 Task: Select and add the product "Chester's Flamin' Hot Fries" to cart from the store "7-Eleven".
Action: Mouse moved to (48, 85)
Screenshot: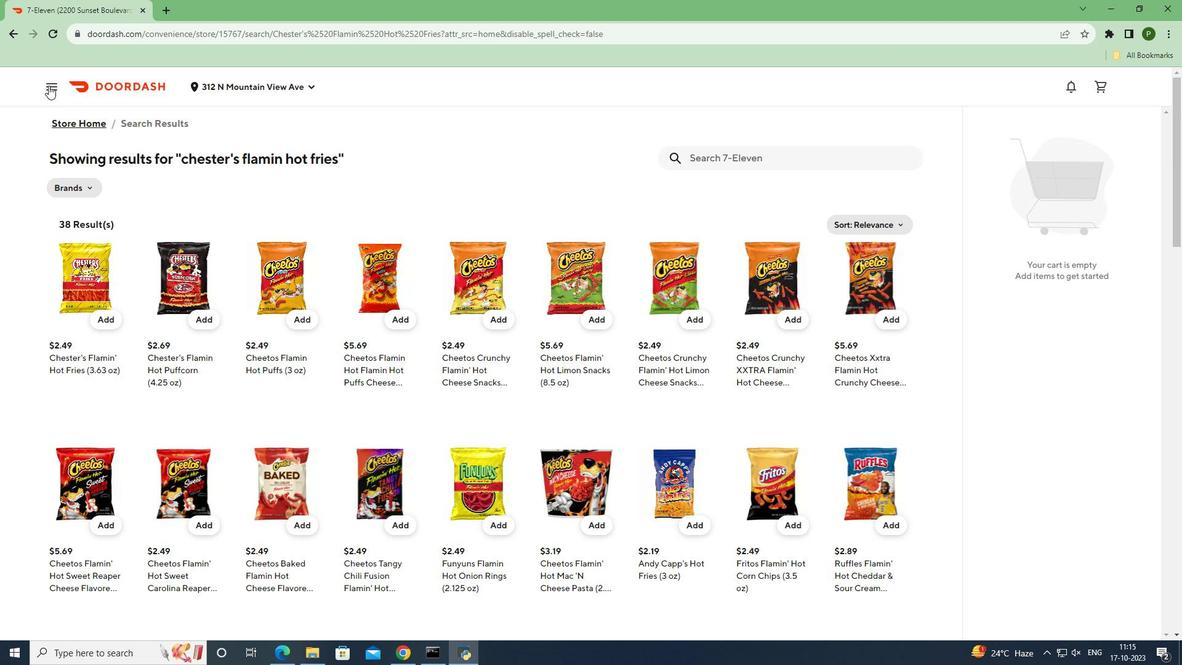 
Action: Mouse pressed left at (48, 85)
Screenshot: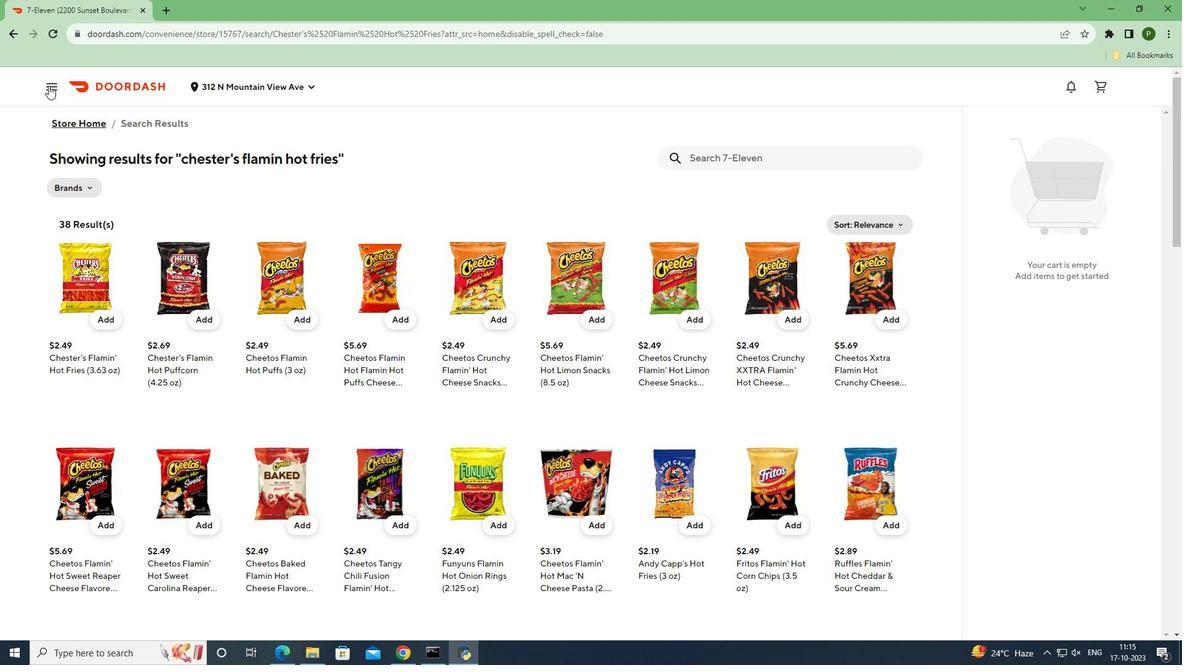 
Action: Mouse moved to (60, 170)
Screenshot: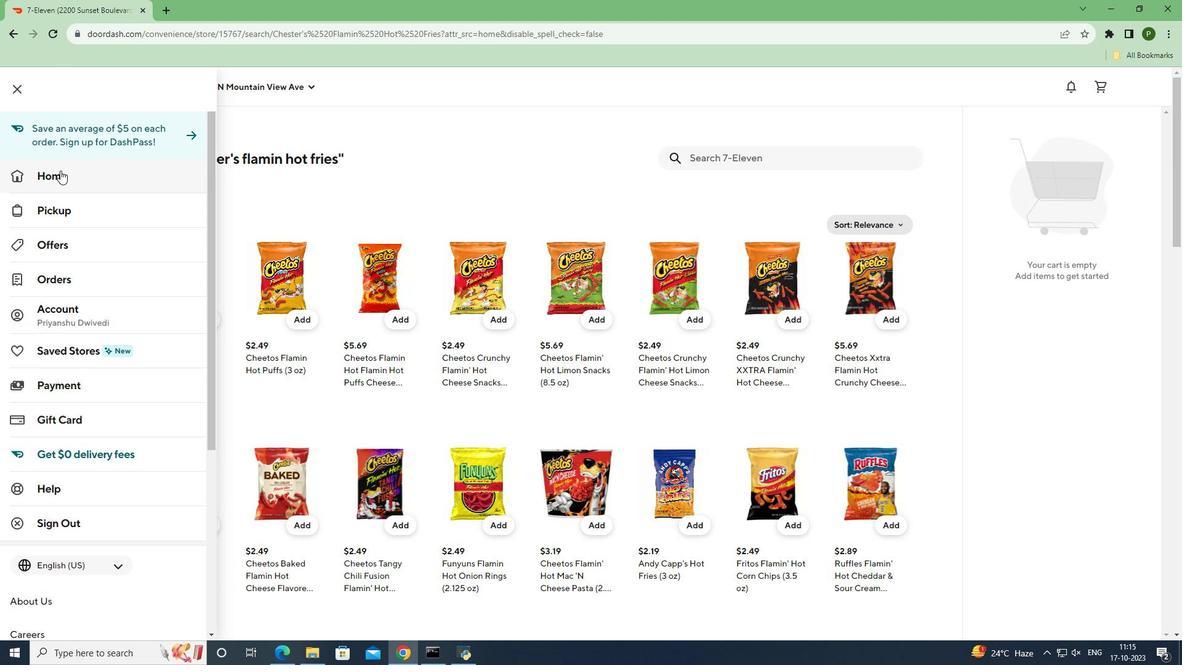 
Action: Mouse pressed left at (60, 170)
Screenshot: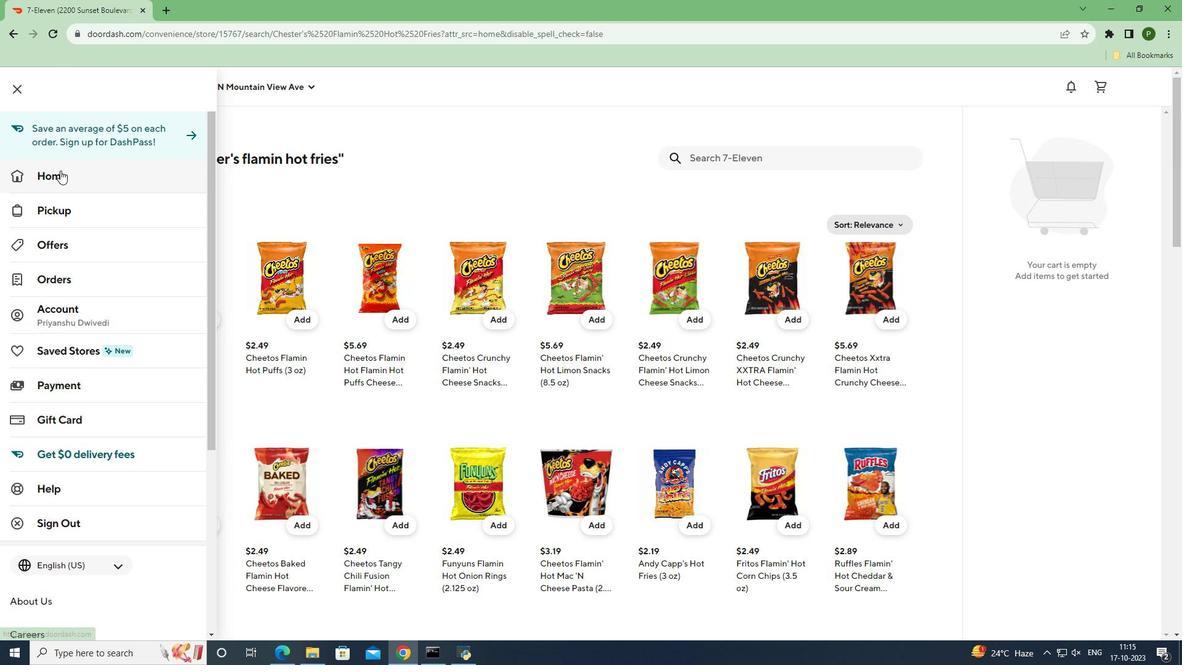 
Action: Mouse moved to (282, 129)
Screenshot: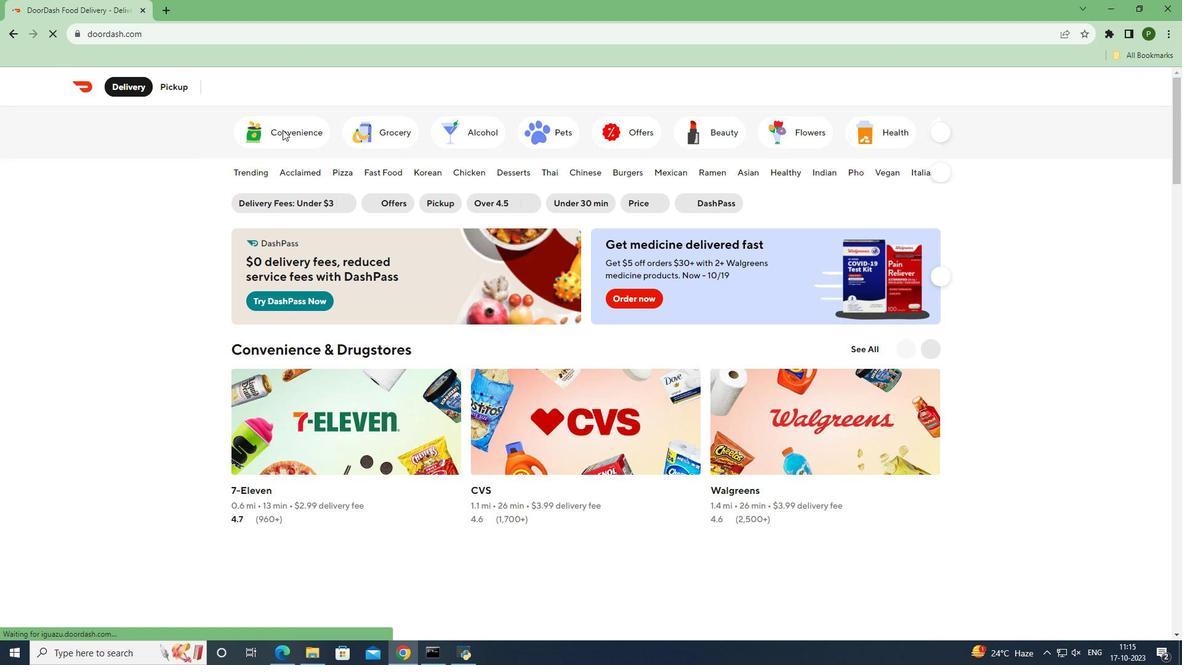 
Action: Mouse pressed left at (282, 129)
Screenshot: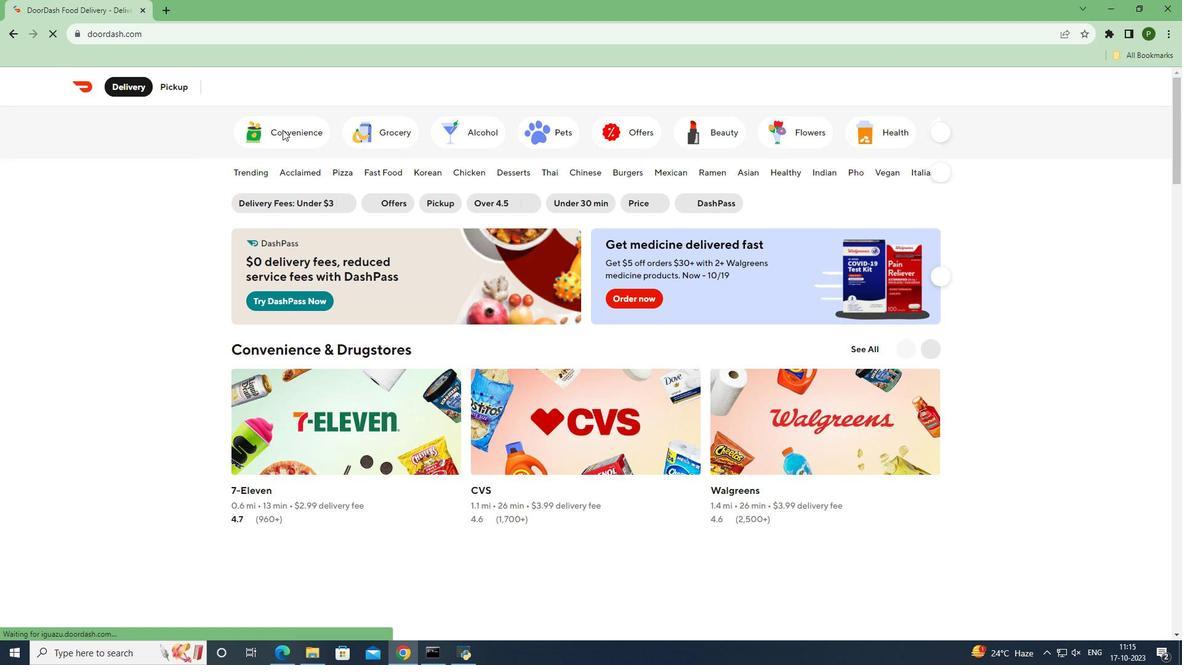 
Action: Mouse pressed left at (282, 129)
Screenshot: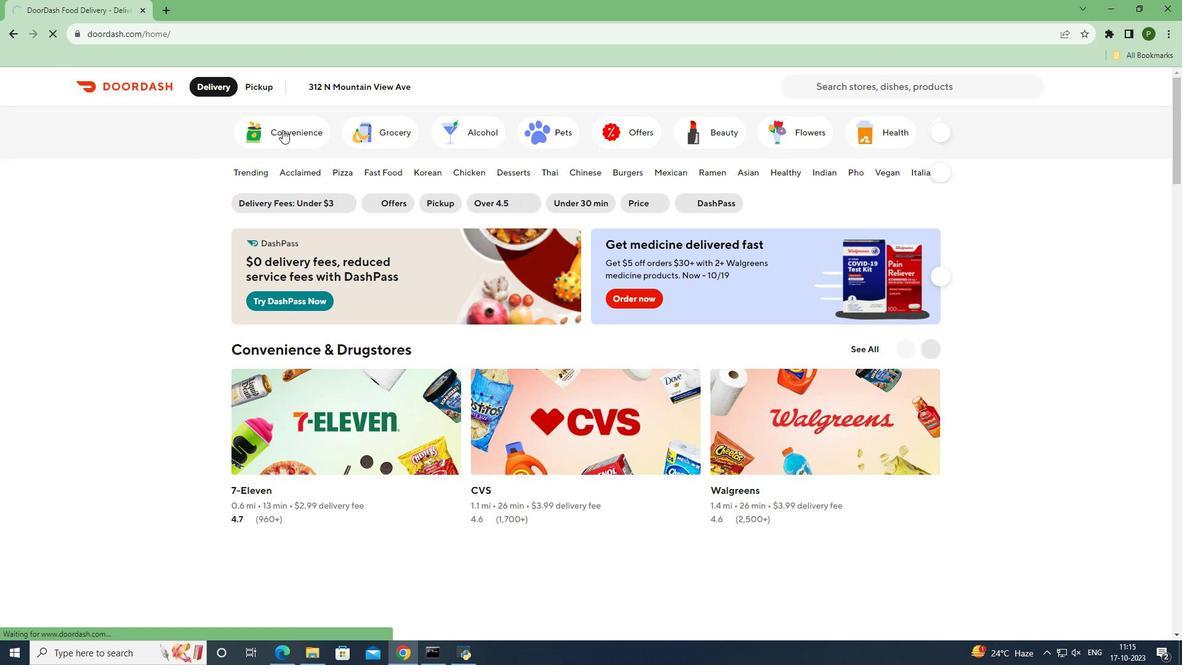 
Action: Mouse moved to (286, 396)
Screenshot: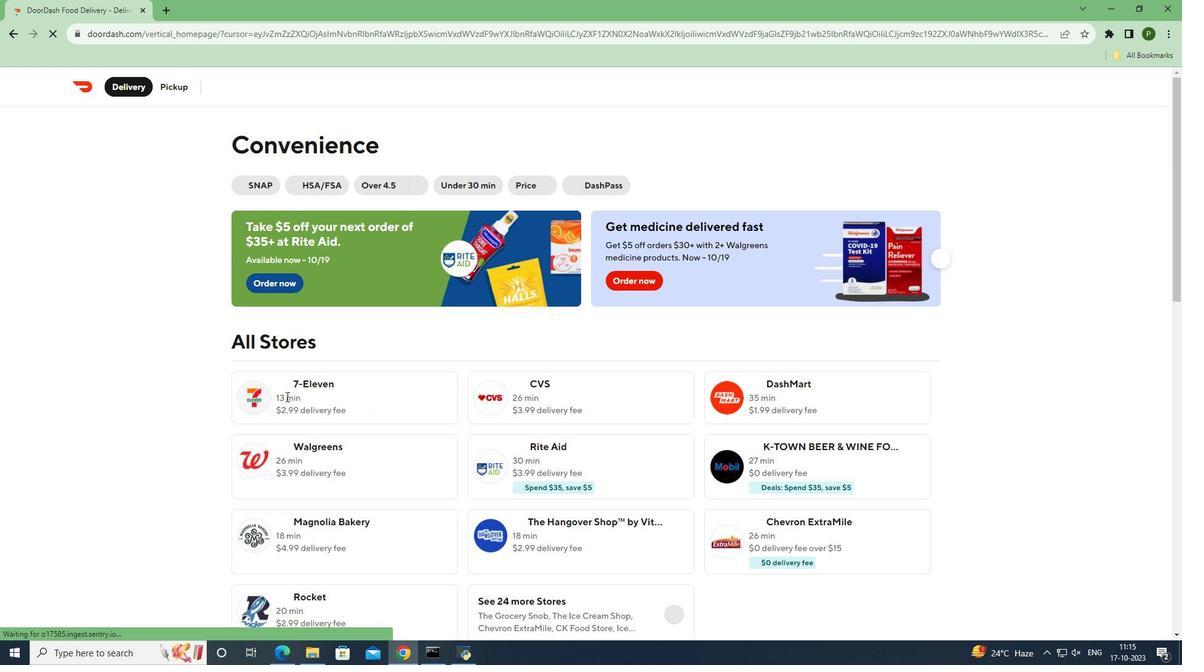 
Action: Mouse pressed left at (286, 396)
Screenshot: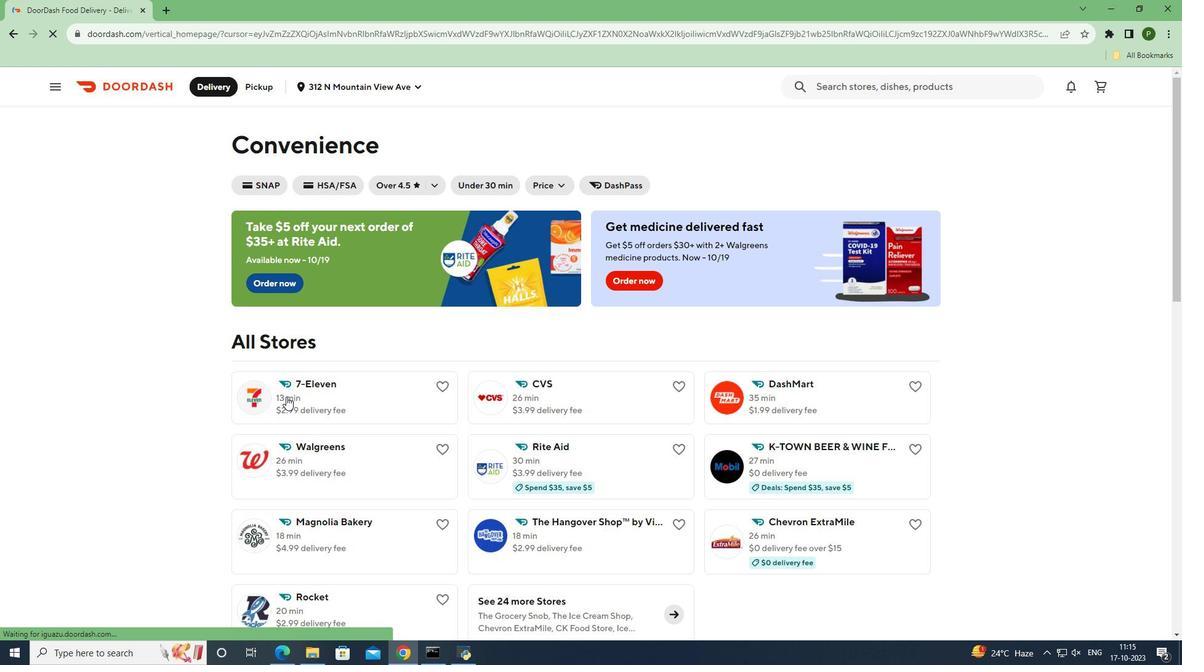 
Action: Mouse moved to (703, 192)
Screenshot: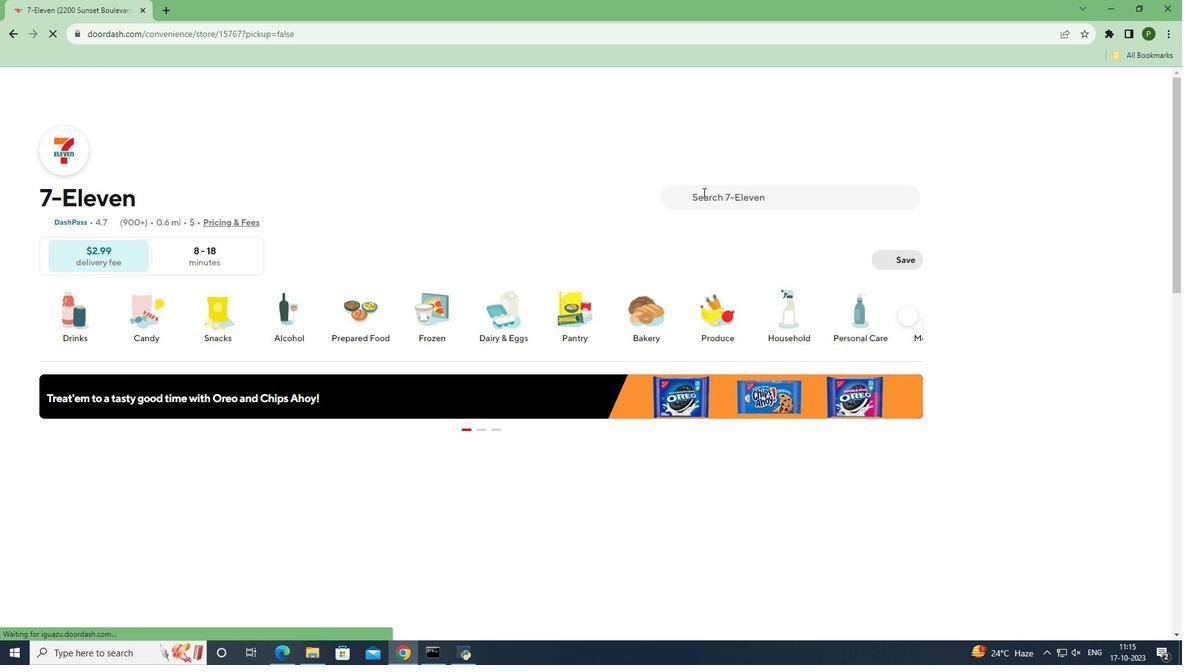 
Action: Mouse pressed left at (703, 192)
Screenshot: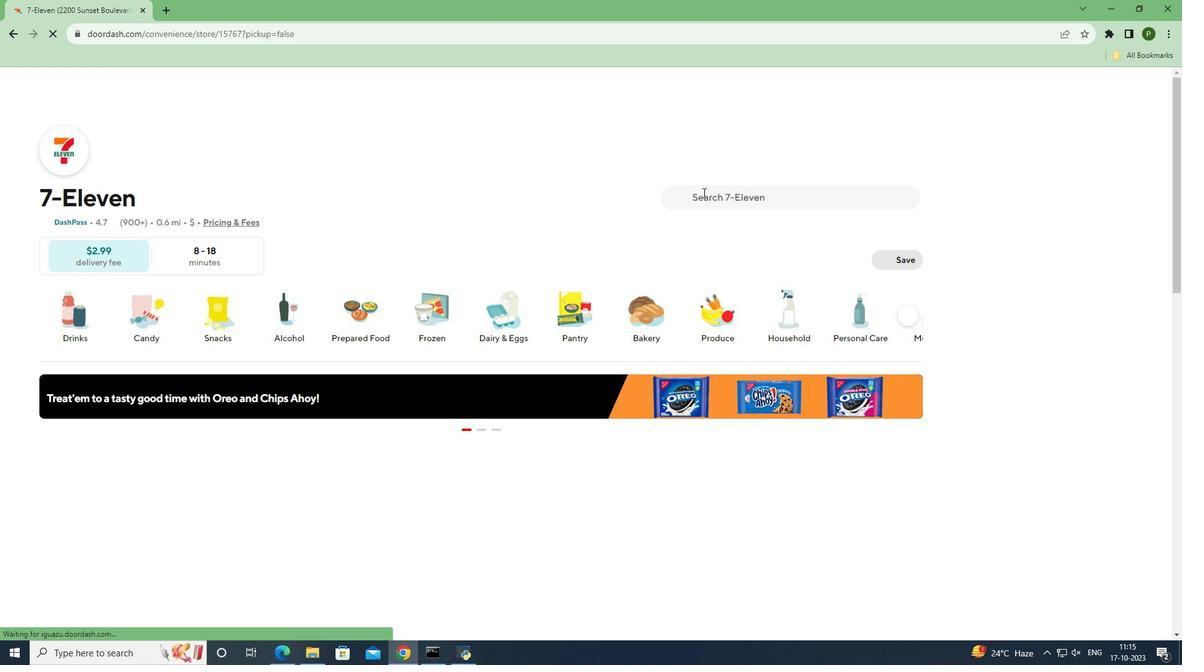 
Action: Key pressed <Key.caps_lock>C<Key.caps_lock>hester's<Key.space><Key.caps_lock>F<Key.caps_lock>lamin'<Key.space><Key.caps_lock>H<Key.caps_lock>ot<Key.space><Key.caps_lock>F<Key.caps_lock>ries
Screenshot: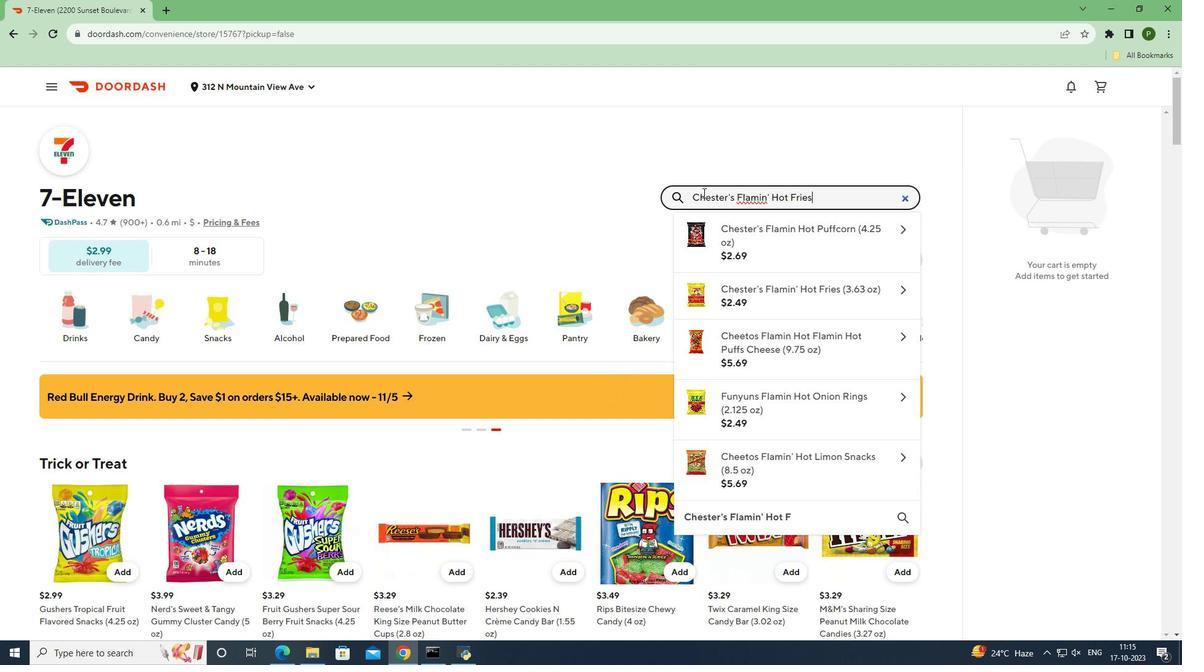 
Action: Mouse moved to (727, 237)
Screenshot: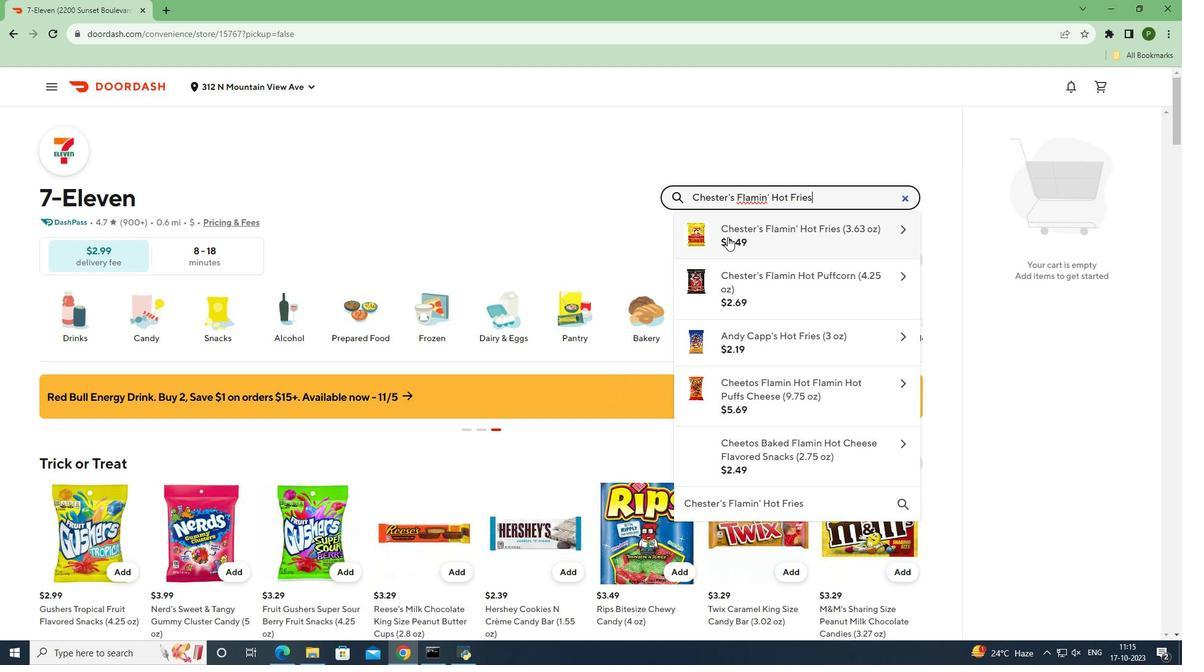 
Action: Mouse pressed left at (727, 237)
Screenshot: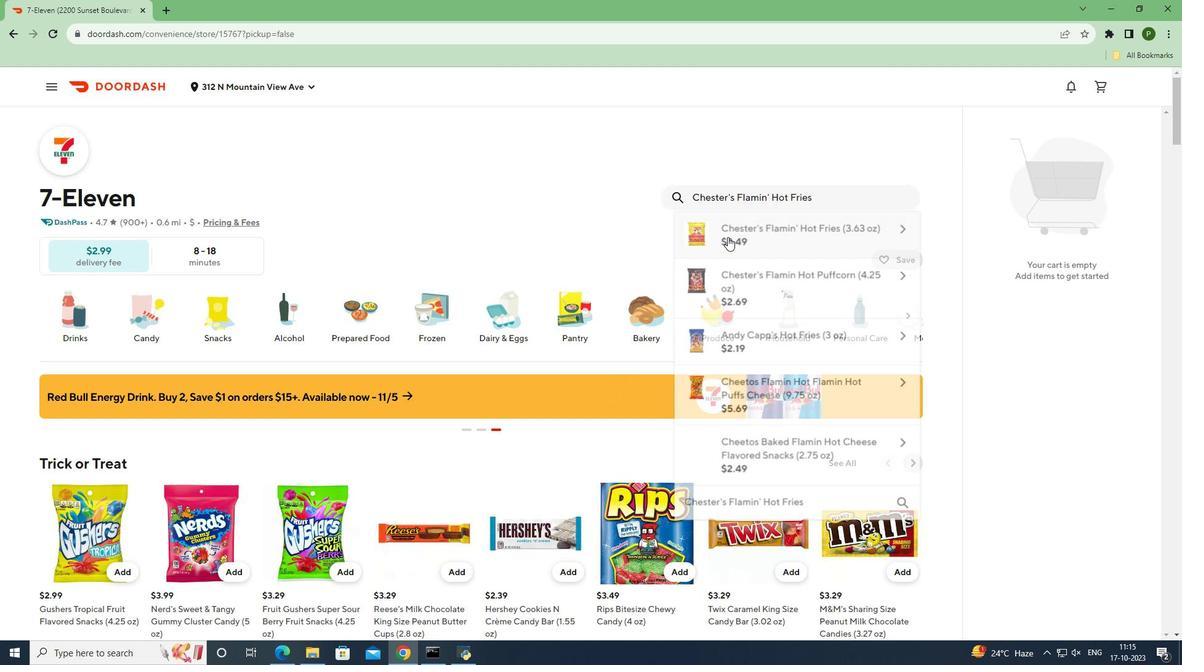 
Action: Mouse moved to (790, 607)
Screenshot: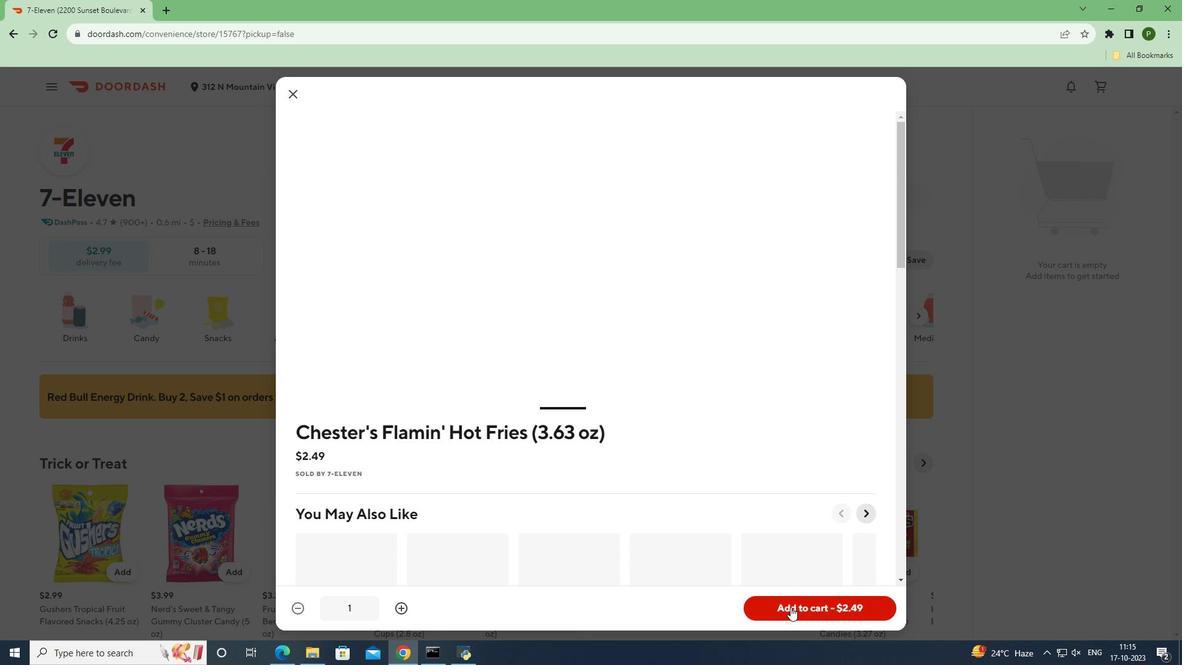 
Action: Mouse pressed left at (790, 607)
Screenshot: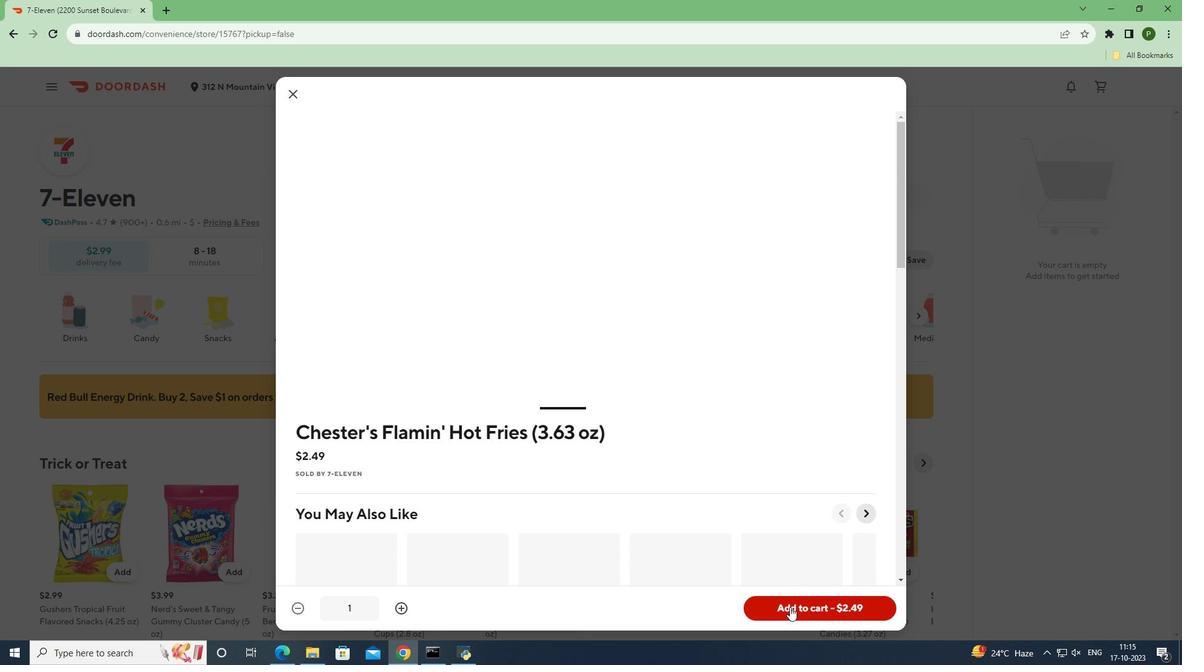 
Action: Mouse moved to (885, 562)
Screenshot: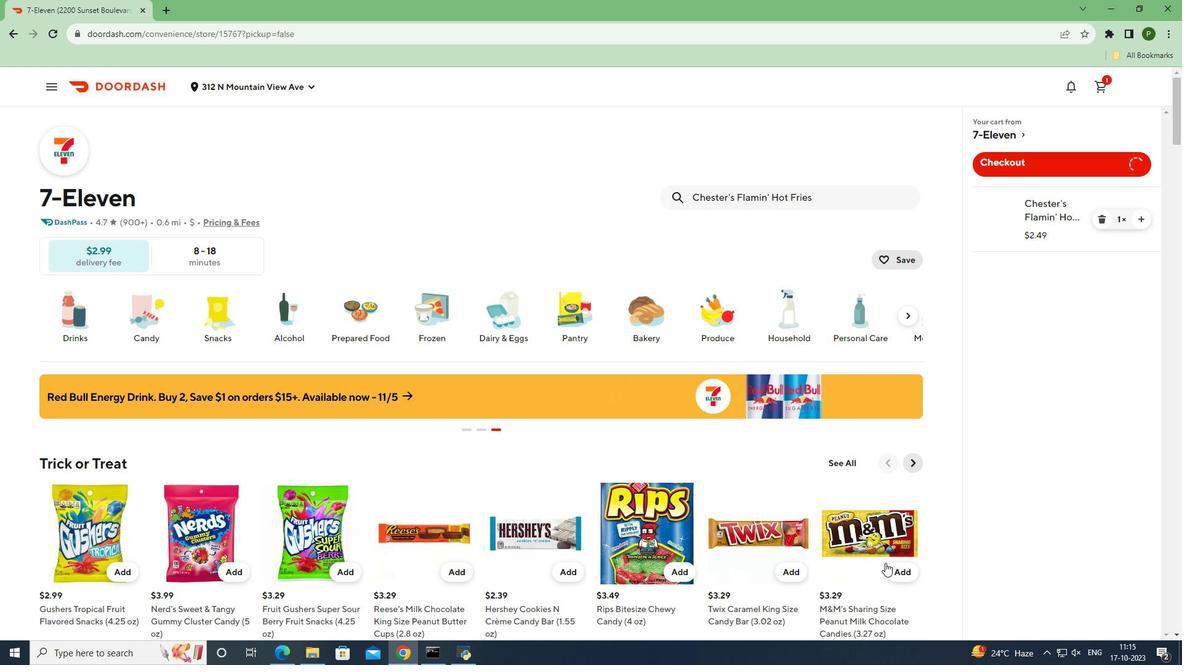 
